 Task: Add an event with the title Casual Interview with Candidate CC, date '2023/11/27', time 7:00 AM to 9:00 AM, logged in from the account softage.3@softage.netand send the event invitation to softage.1@softage.net and softage.2@softage.net. Set a reminder for the event At time of event
Action: Mouse moved to (73, 92)
Screenshot: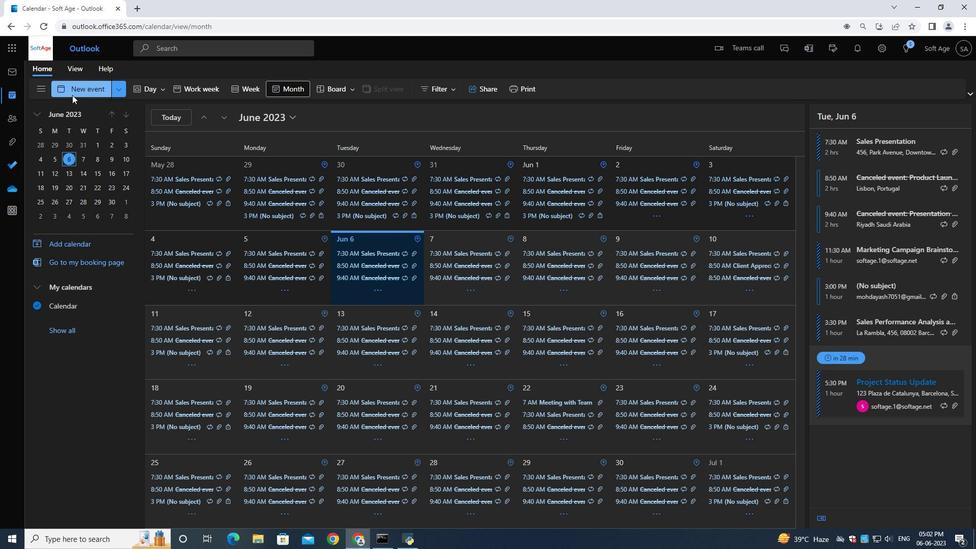 
Action: Mouse pressed left at (73, 92)
Screenshot: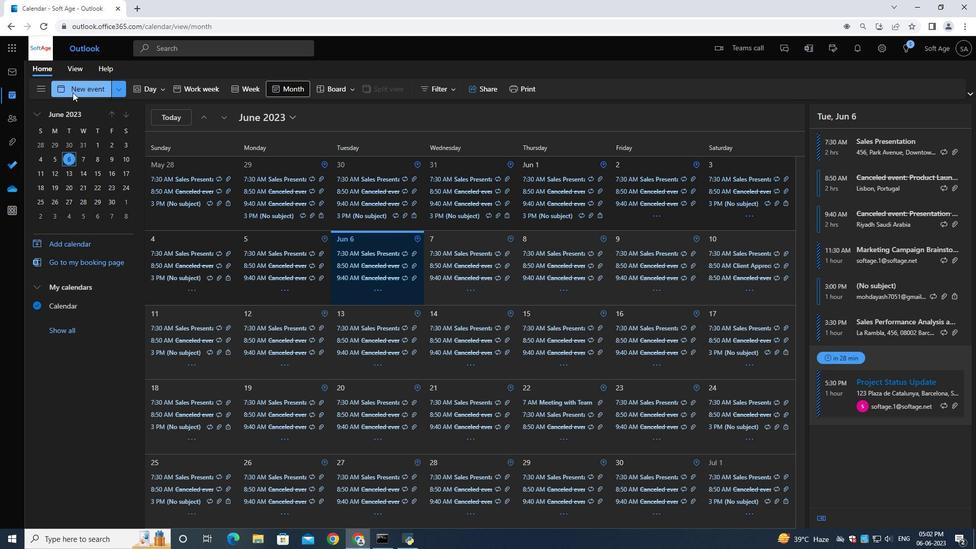 
Action: Mouse moved to (261, 157)
Screenshot: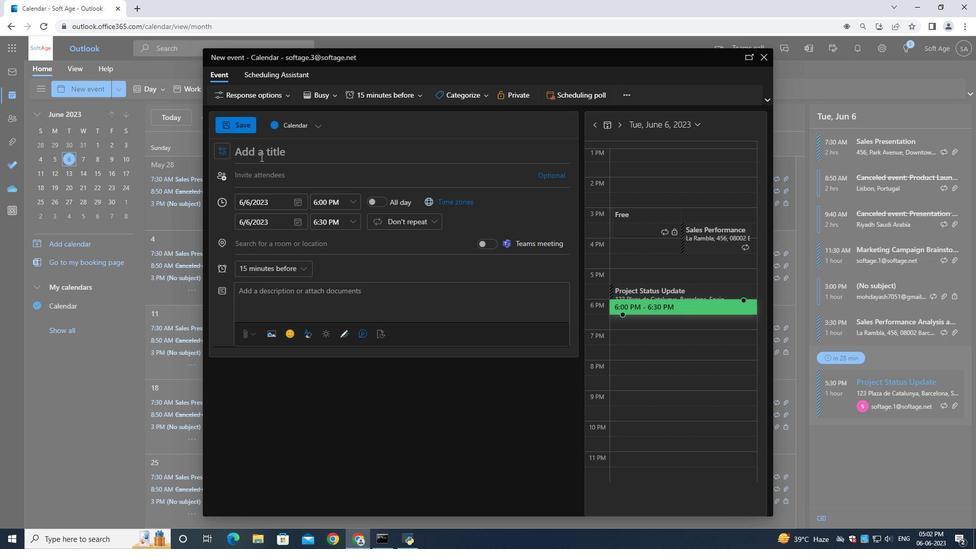 
Action: Key pressed <Key.shift><Key.shift><Key.shift><Key.shift><Key.shift><Key.shift><Key.shift><Key.shift>Casual<Key.space><Key.shift>Interview<Key.space>with<Key.space><Key.shift><Key.shift><Key.shift><Key.shift><Key.shift><Key.shift><Key.shift><Key.shift><Key.shift><Key.shift><Key.shift><Key.shift><Key.shift><Key.shift><Key.shift><Key.shift><Key.shift><Key.shift><Key.shift><Key.shift><Key.shift><Key.shift><Key.shift>Candidate<Key.space><Key.shift>CC
Screenshot: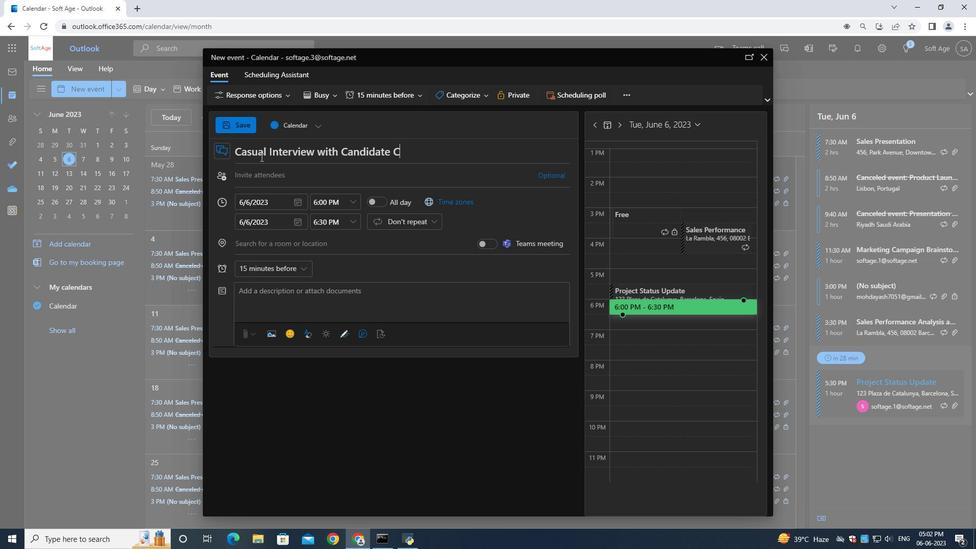 
Action: Mouse moved to (296, 202)
Screenshot: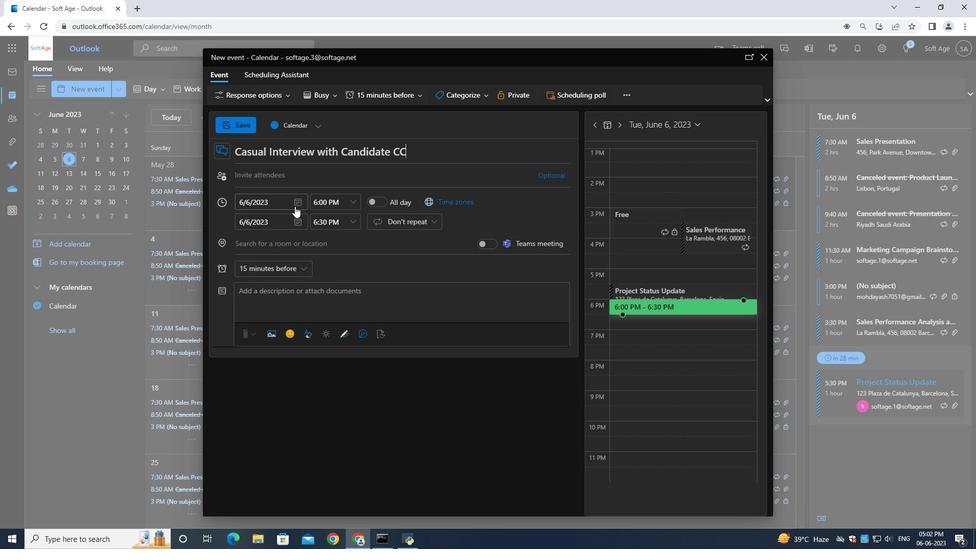 
Action: Mouse pressed left at (296, 202)
Screenshot: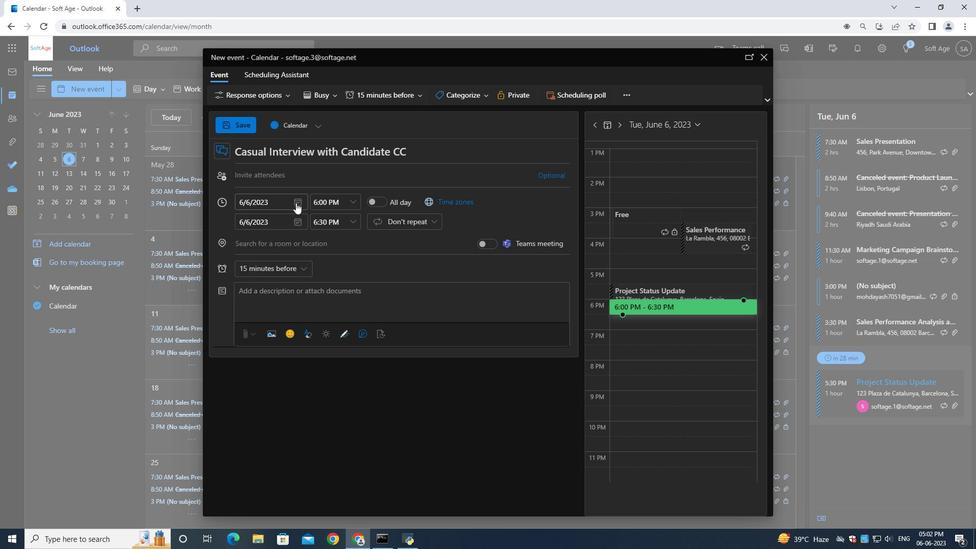 
Action: Mouse moved to (336, 223)
Screenshot: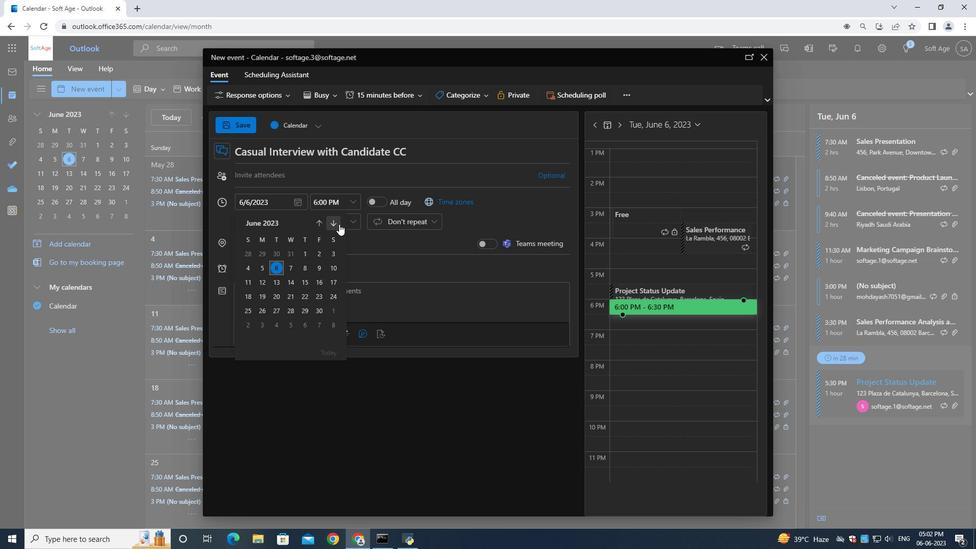 
Action: Mouse pressed left at (336, 223)
Screenshot: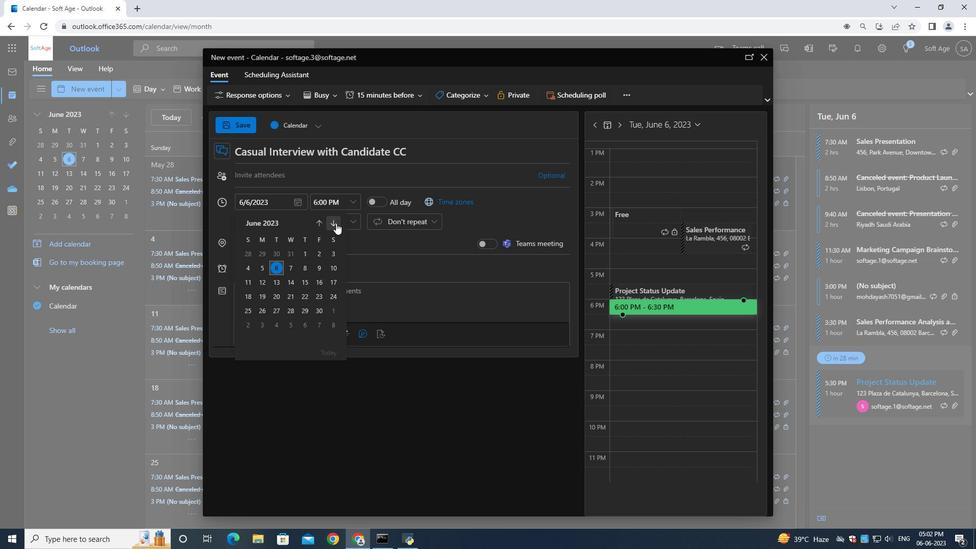 
Action: Mouse pressed left at (336, 223)
Screenshot: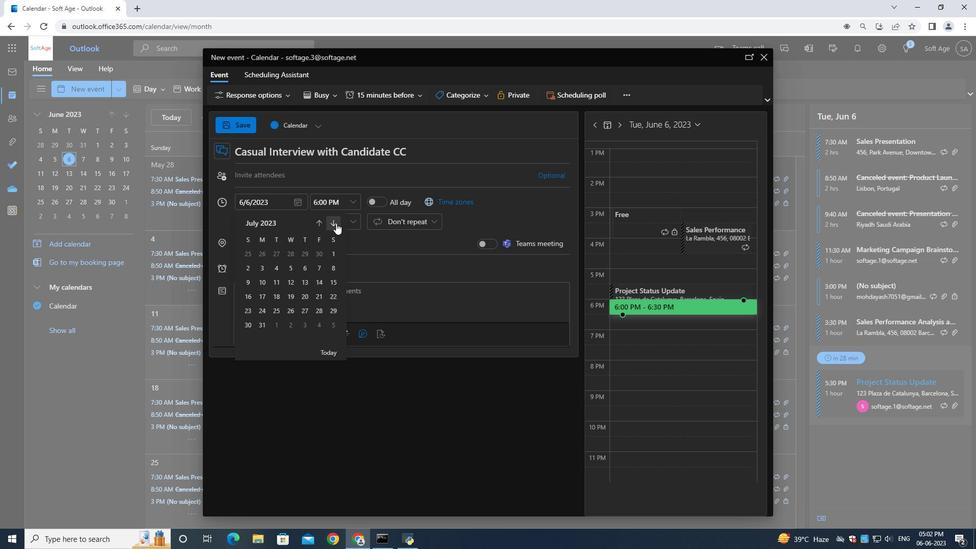 
Action: Mouse pressed left at (336, 223)
Screenshot: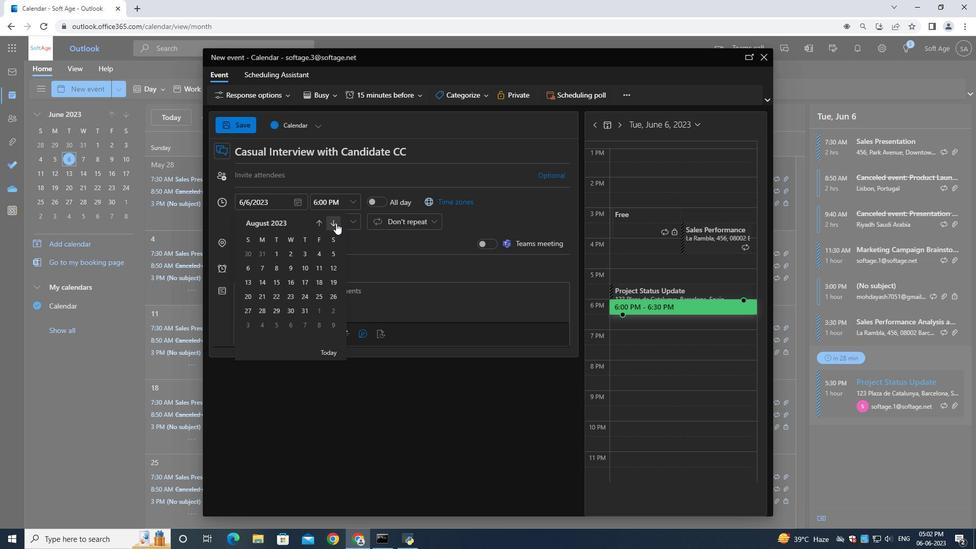 
Action: Mouse pressed left at (336, 223)
Screenshot: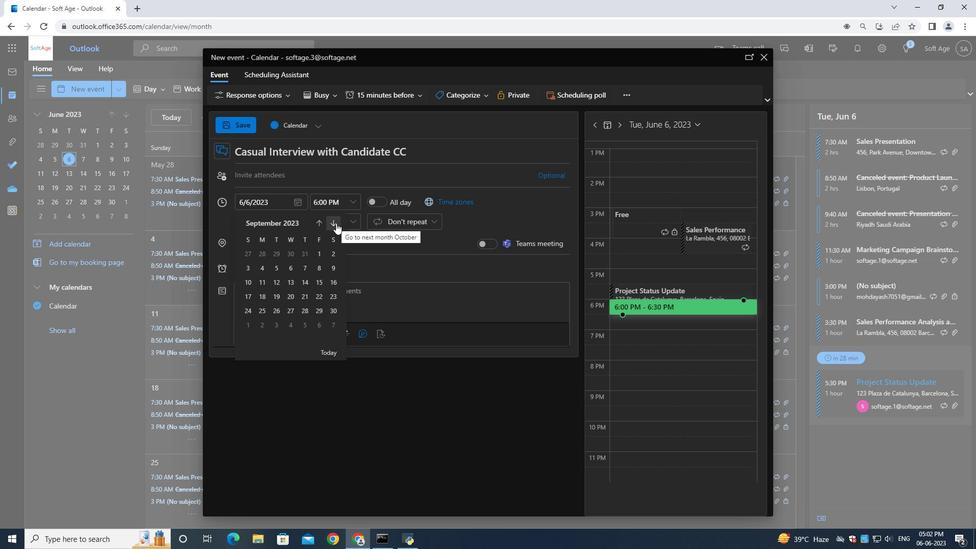 
Action: Mouse moved to (335, 222)
Screenshot: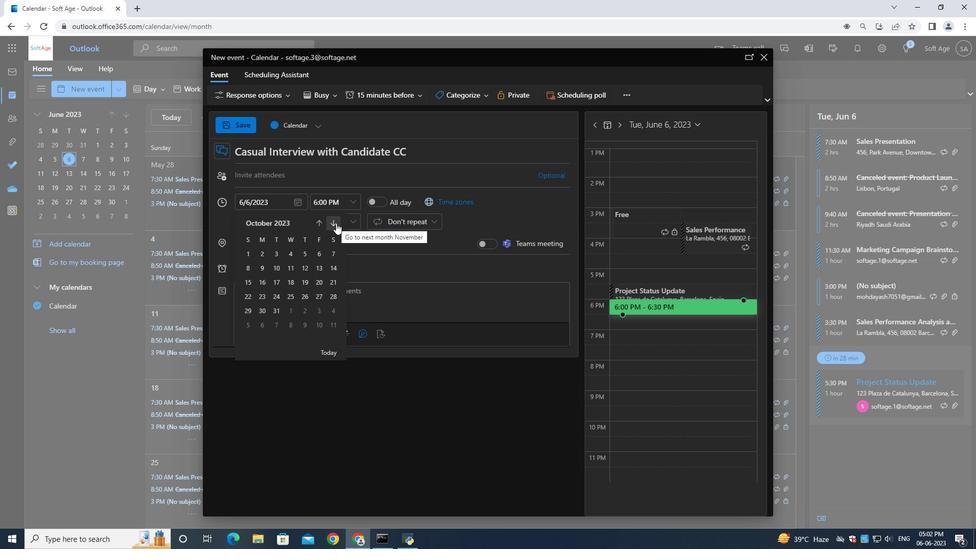 
Action: Mouse pressed left at (335, 222)
Screenshot: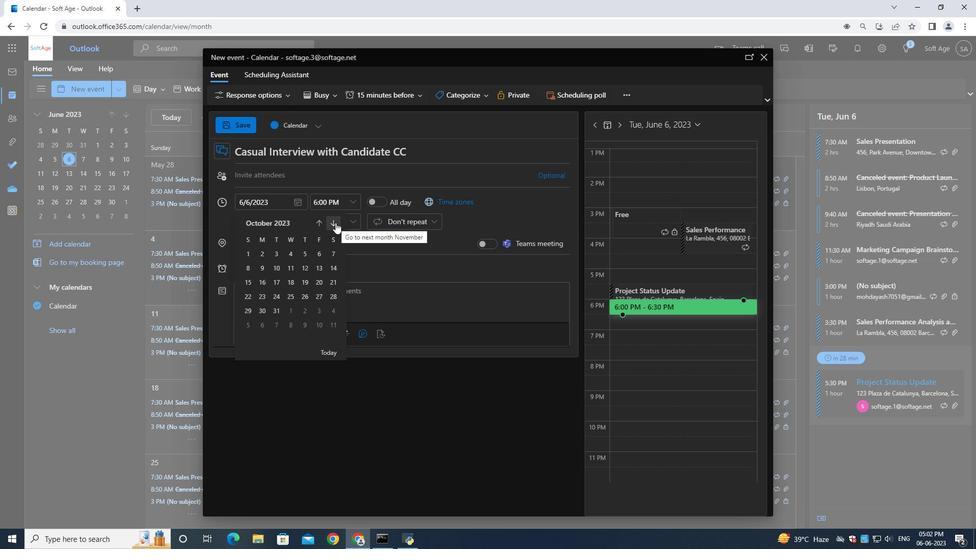 
Action: Mouse moved to (315, 283)
Screenshot: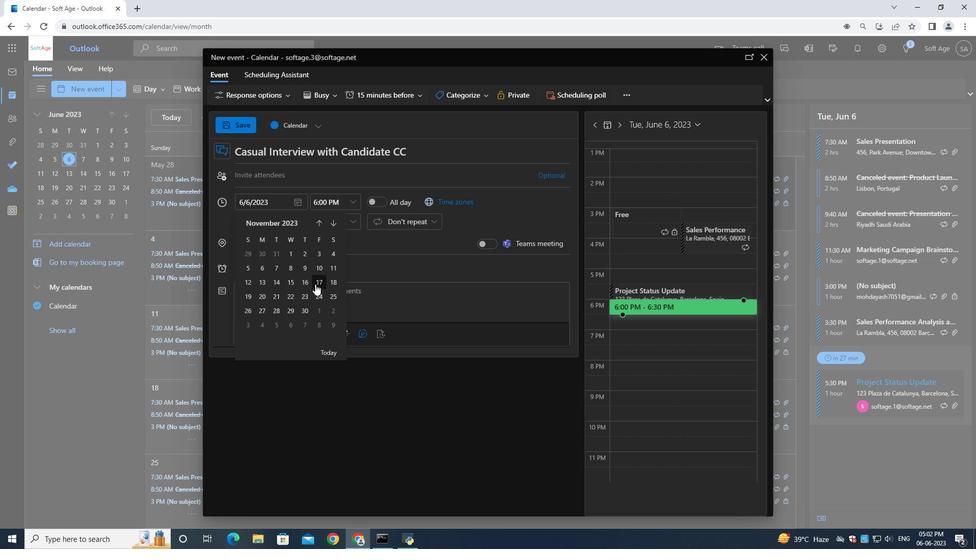 
Action: Mouse pressed left at (315, 283)
Screenshot: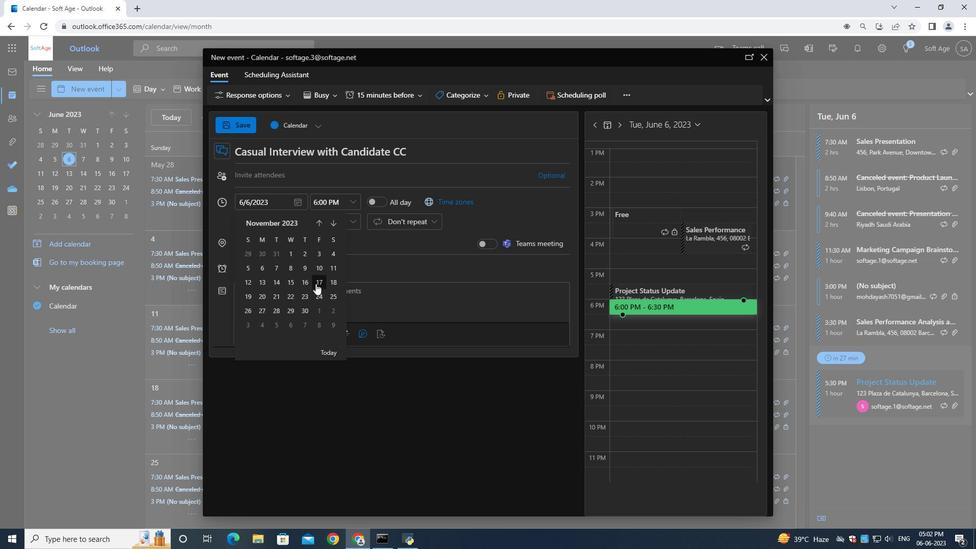 
Action: Mouse moved to (326, 203)
Screenshot: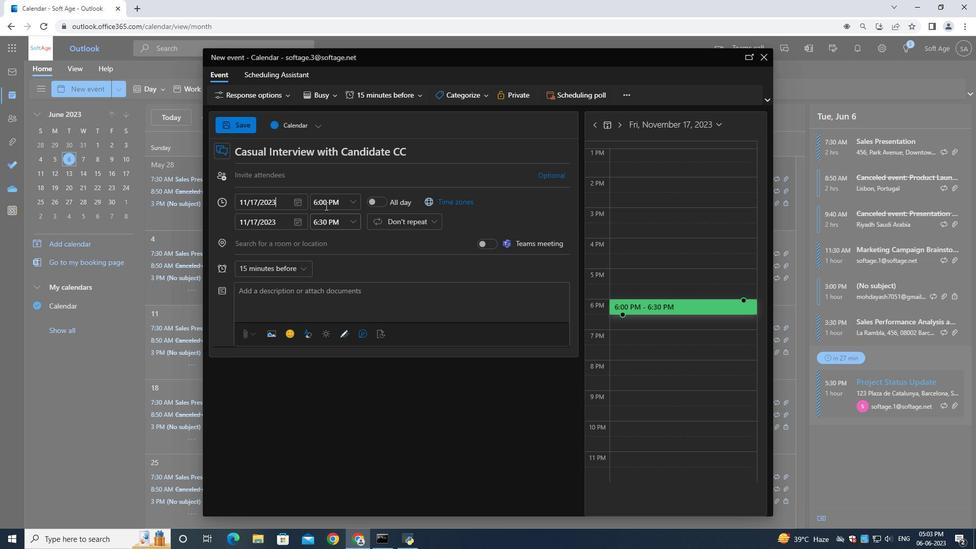
Action: Mouse pressed left at (326, 203)
Screenshot: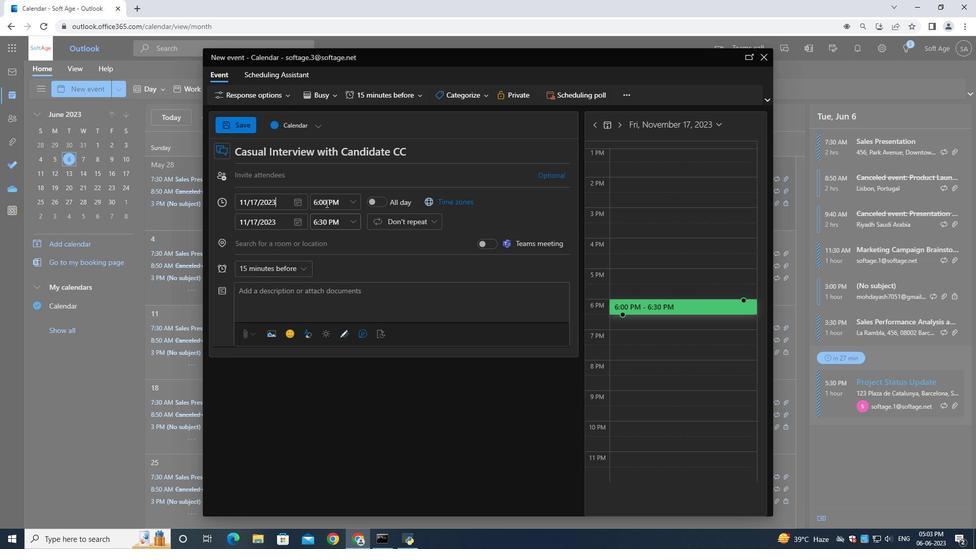 
Action: Mouse moved to (329, 203)
Screenshot: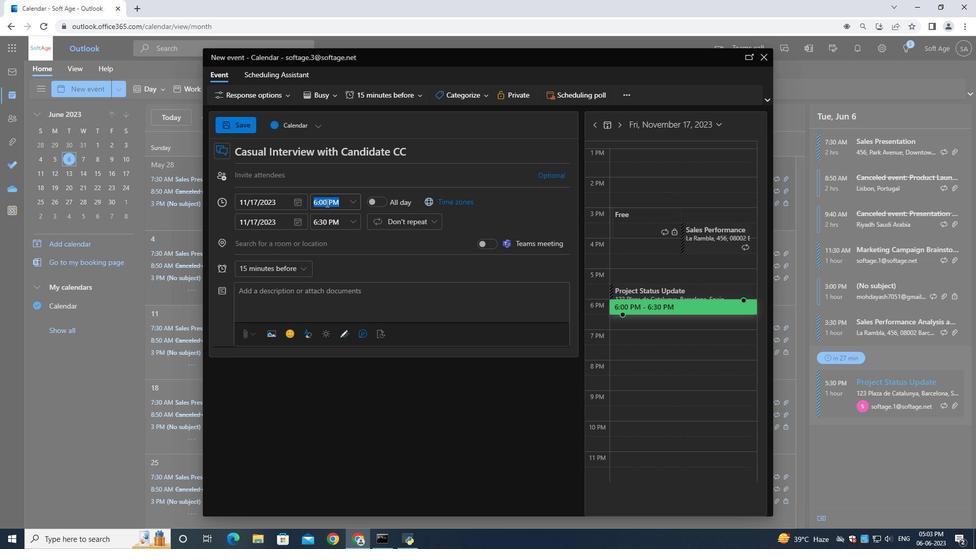 
Action: Key pressed 7<Key.shift_r>:00<Key.shift>AM
Screenshot: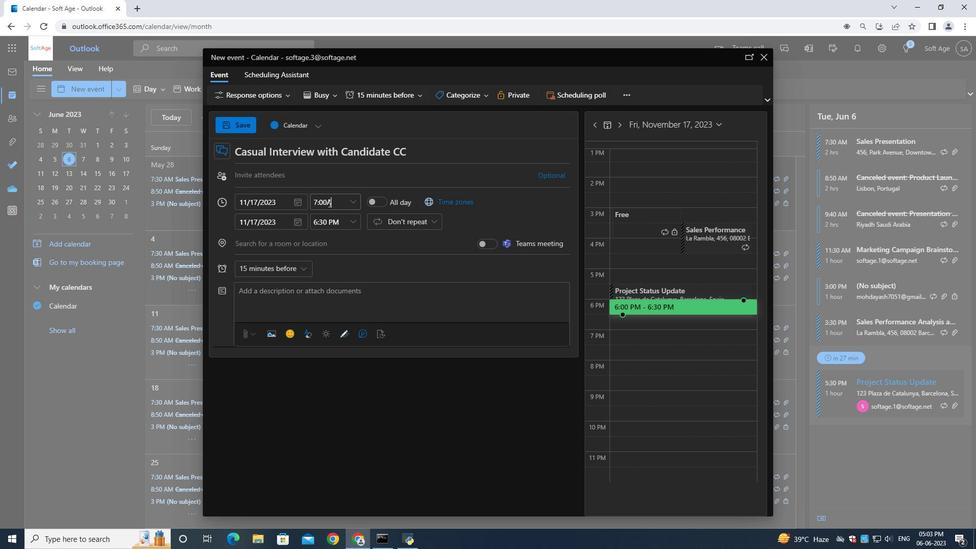 
Action: Mouse moved to (323, 222)
Screenshot: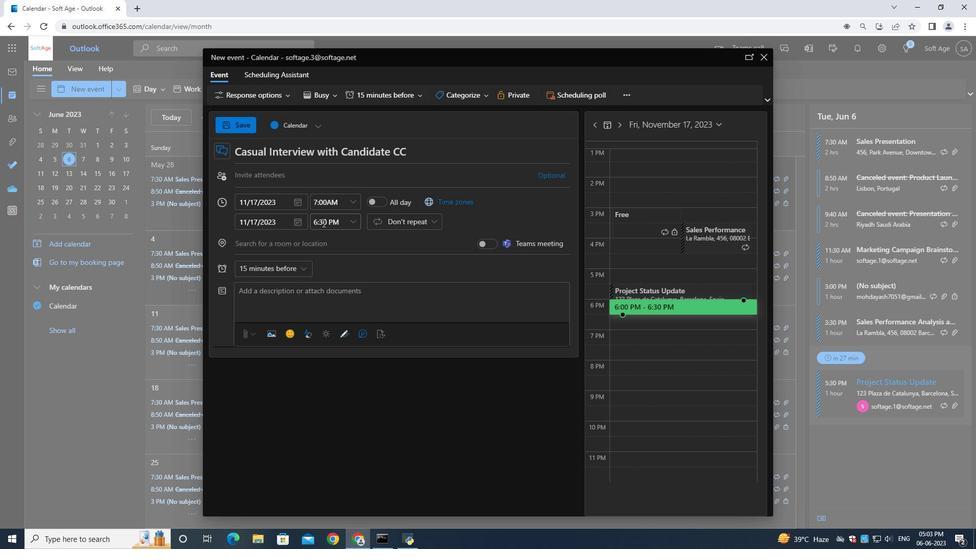 
Action: Mouse pressed left at (323, 222)
Screenshot: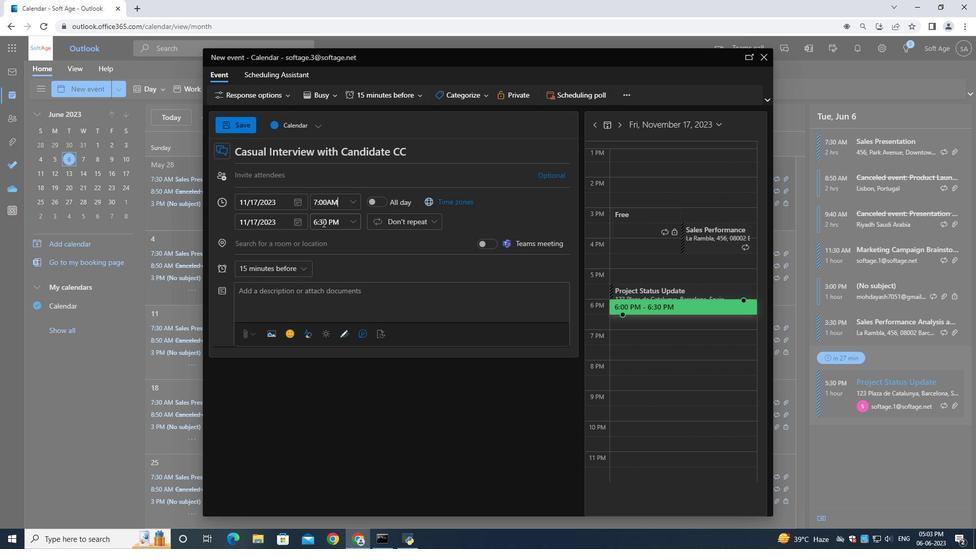 
Action: Mouse moved to (324, 222)
Screenshot: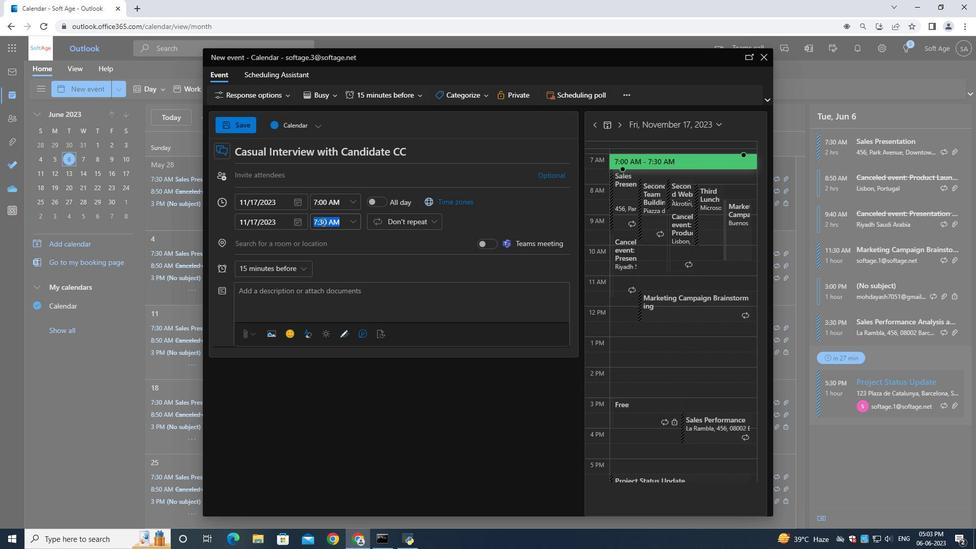 
Action: Key pressed 9<Key.shift><Key.shift><Key.shift><Key.shift><Key.shift><Key.shift><Key.shift><Key.shift><Key.shift><Key.shift><Key.shift><Key.shift><Key.shift><Key.shift><Key.shift><Key.shift><Key.shift><Key.shift><Key.shift><Key.shift><Key.shift><Key.shift><Key.shift><Key.shift><Key.shift><Key.shift><Key.shift><Key.shift><Key.shift><Key.shift><Key.shift><Key.shift><Key.shift><Key.shift><Key.shift><Key.shift><Key.shift><Key.shift><Key.shift><Key.shift_r><Key.shift_r><Key.shift_r><Key.shift_r><Key.shift_r><Key.shift_r><Key.shift_r>:00<Key.shift>AM
Screenshot: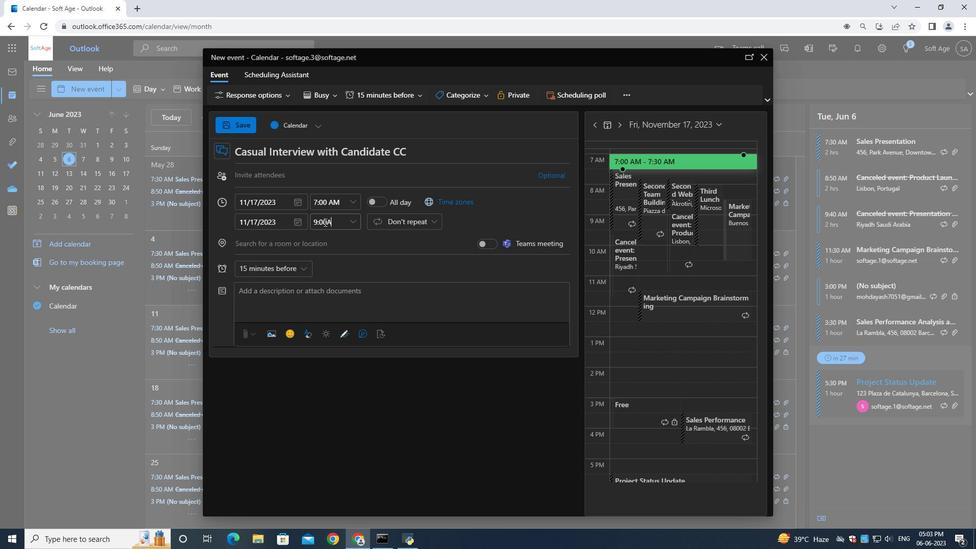 
Action: Mouse moved to (275, 171)
Screenshot: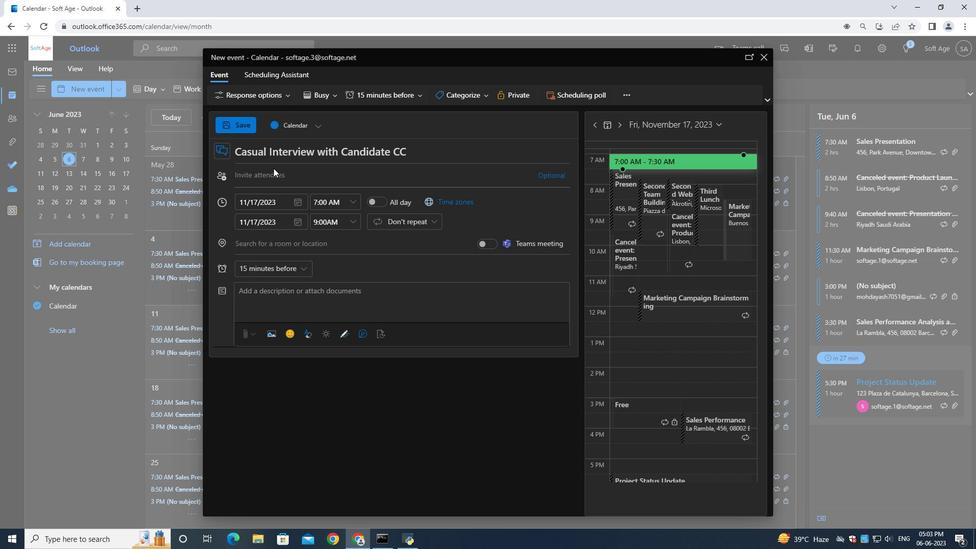 
Action: Mouse pressed left at (275, 171)
Screenshot: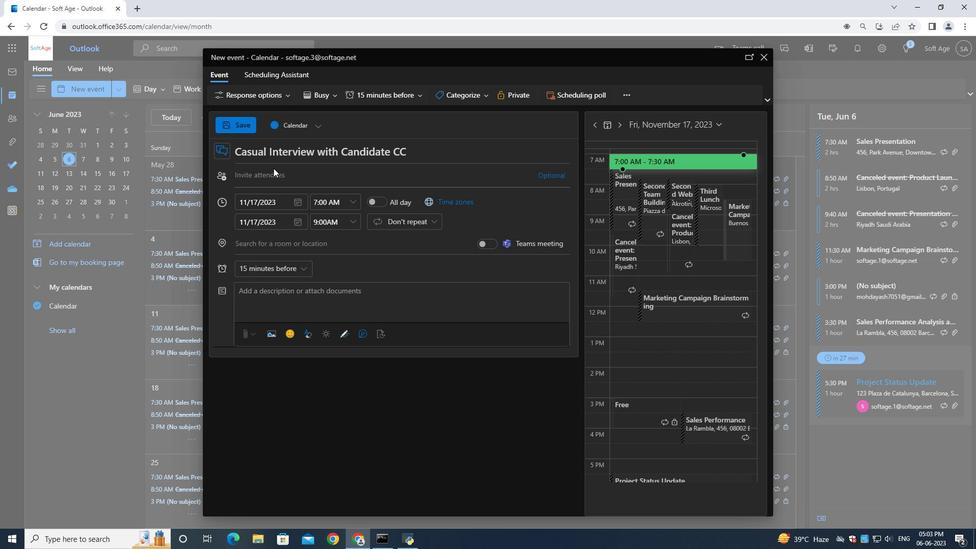 
Action: Mouse moved to (278, 172)
Screenshot: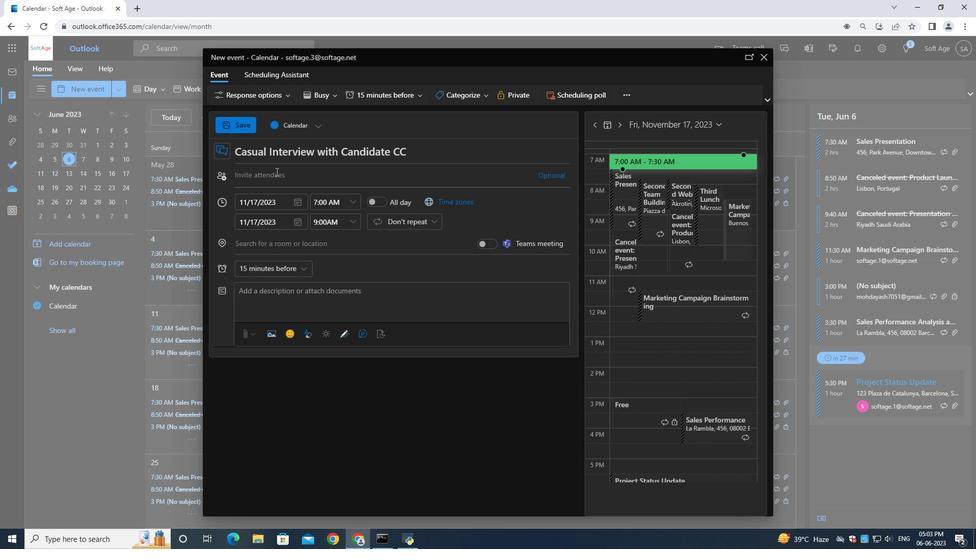 
Action: Key pressed softage.1<Key.shift>@softage.net
Screenshot: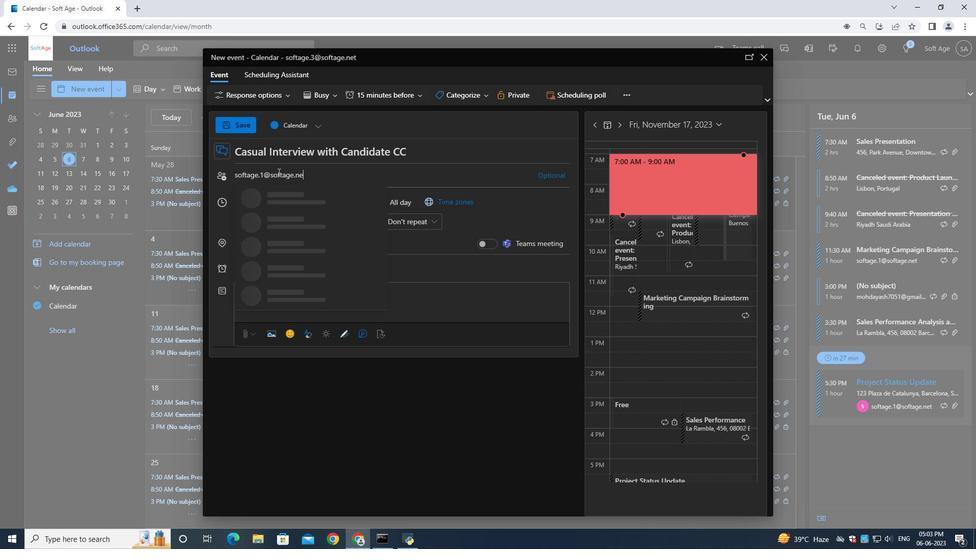 
Action: Mouse moved to (303, 201)
Screenshot: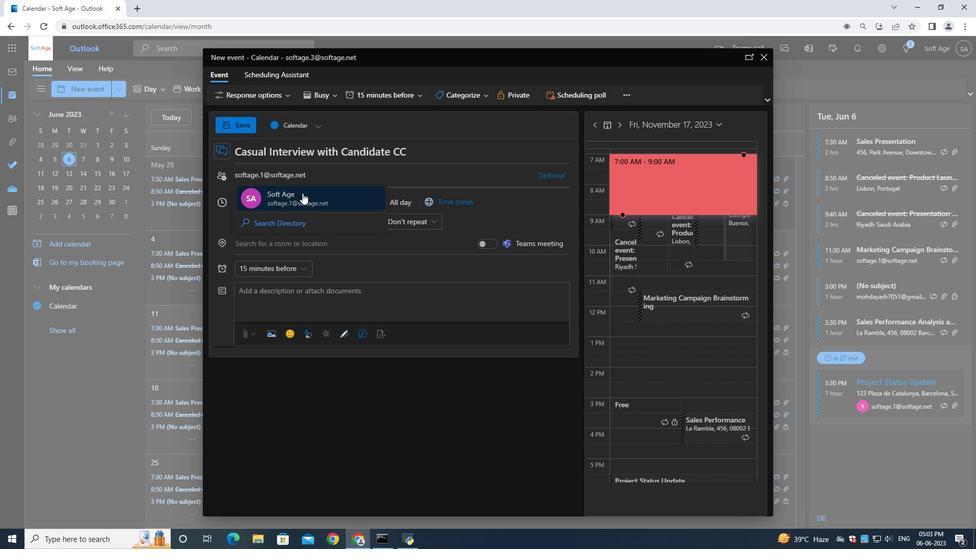 
Action: Mouse pressed left at (303, 201)
Screenshot: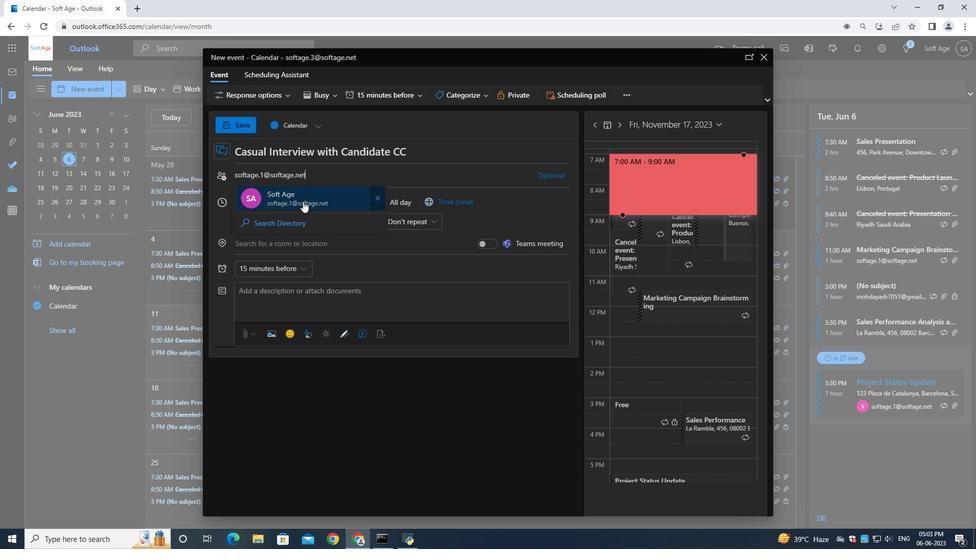 
Action: Key pressed softage.2<Key.shift>@softage.net
Screenshot: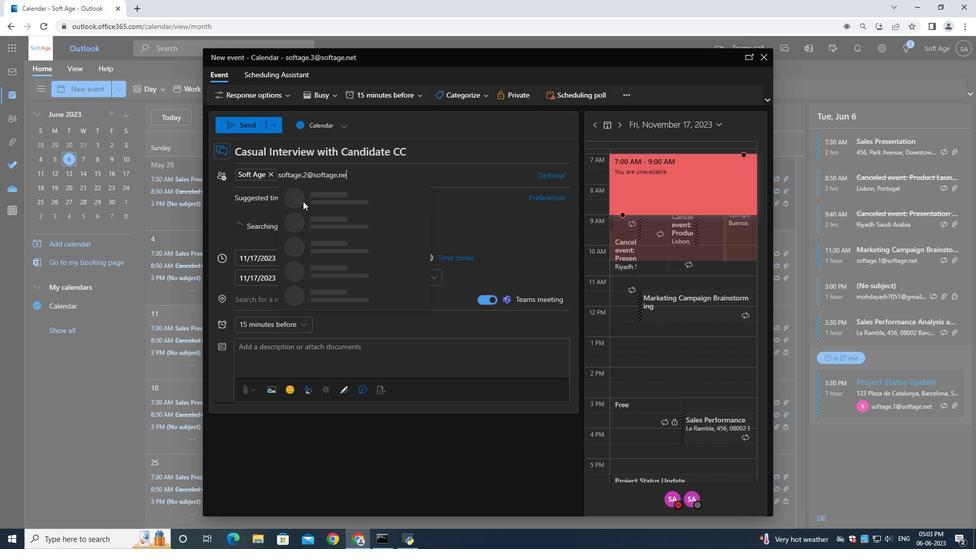 
Action: Mouse pressed left at (303, 201)
Screenshot: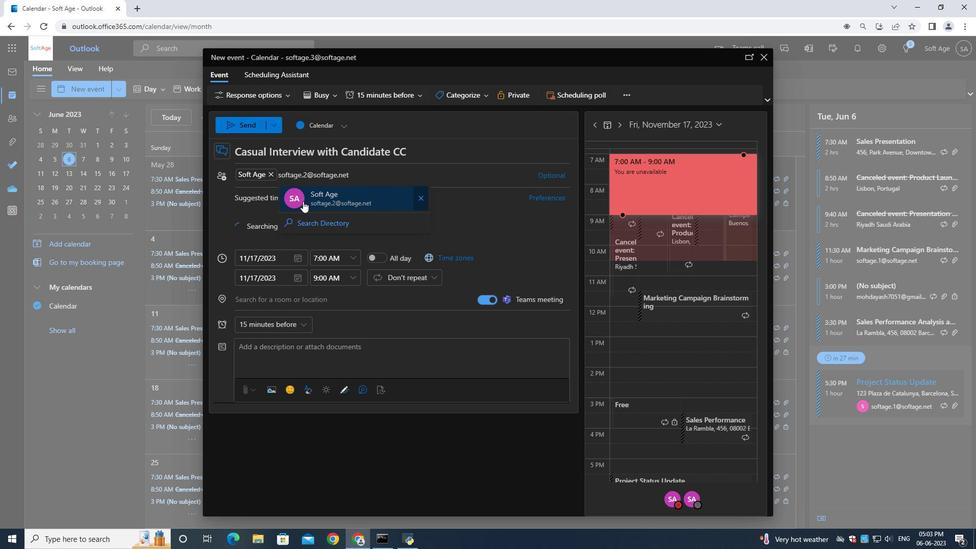 
Action: Mouse moved to (273, 328)
Screenshot: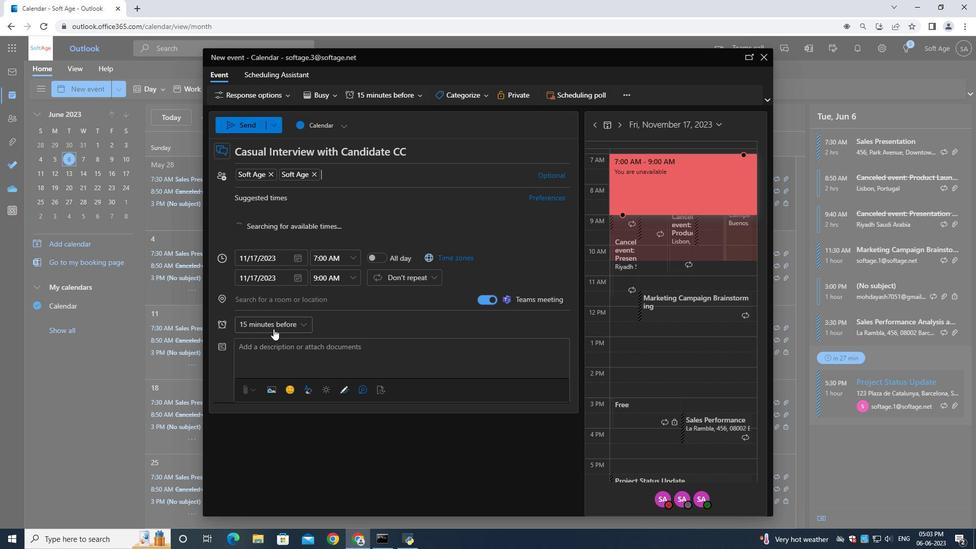 
Action: Mouse pressed left at (273, 328)
Screenshot: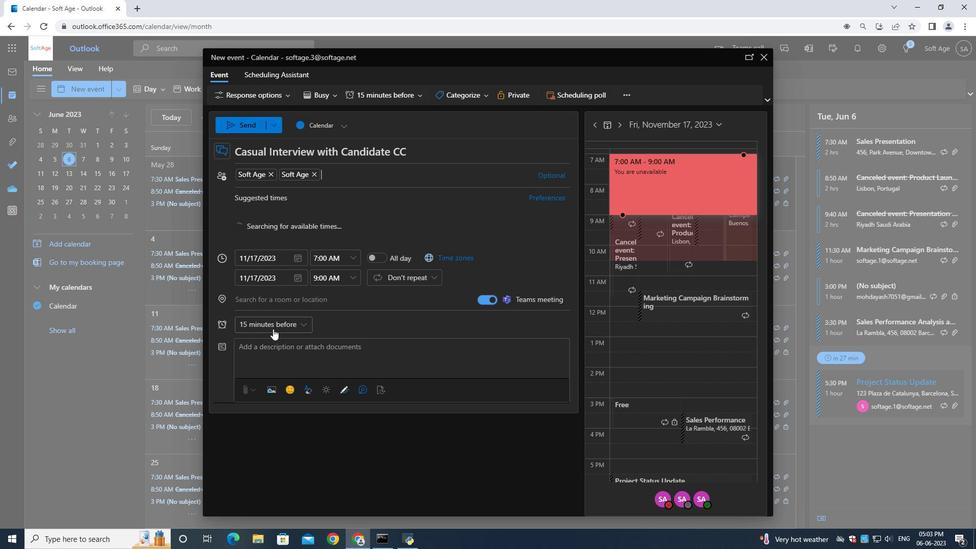 
Action: Mouse moved to (275, 140)
Screenshot: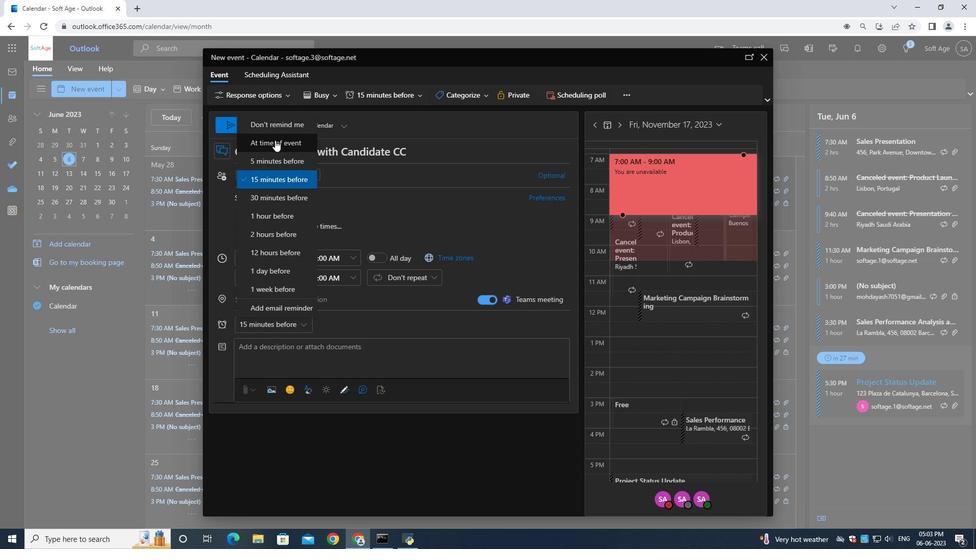 
Action: Mouse pressed left at (275, 140)
Screenshot: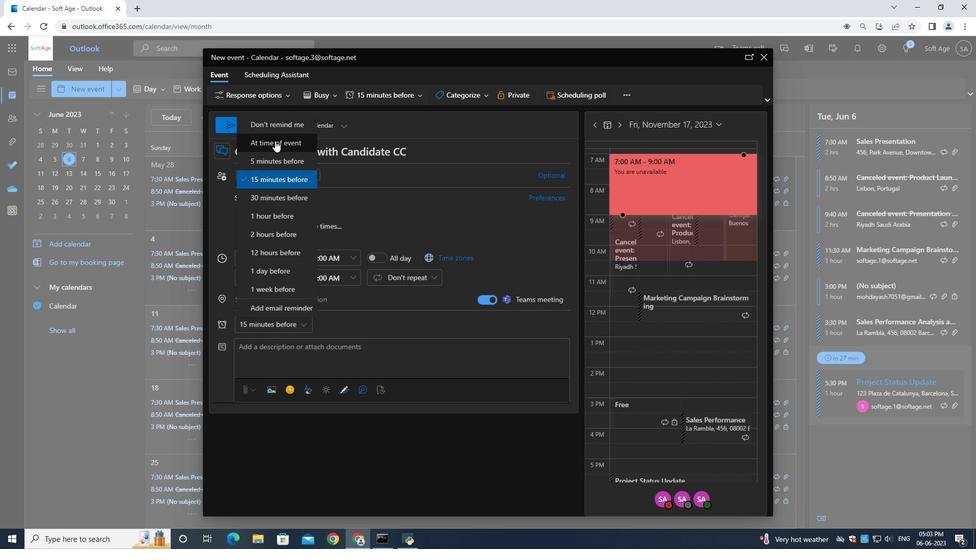 
Action: Mouse moved to (248, 125)
Screenshot: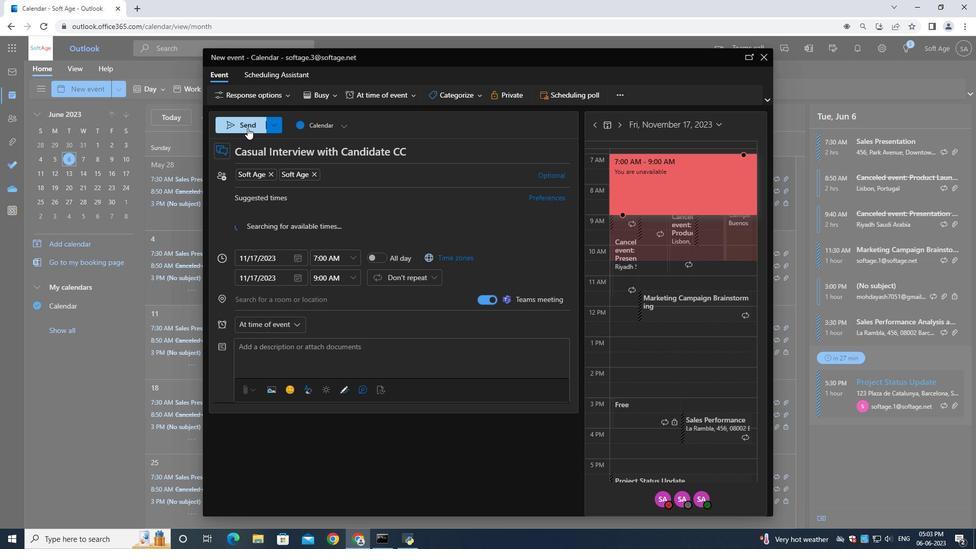 
Action: Mouse pressed left at (248, 125)
Screenshot: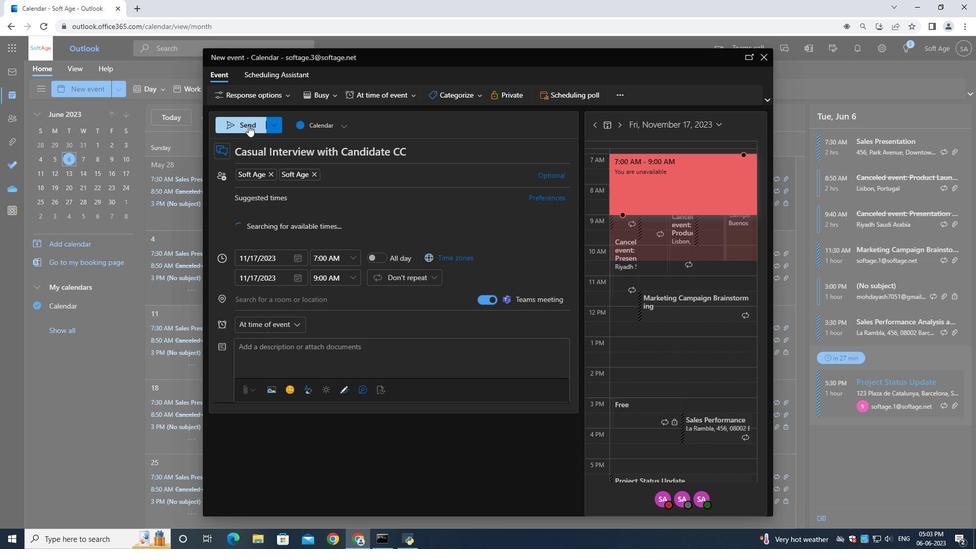 
